 Task: Use the formula "SECOND" in spreadsheet "Project portfolio".
Action: Mouse moved to (133, 95)
Screenshot: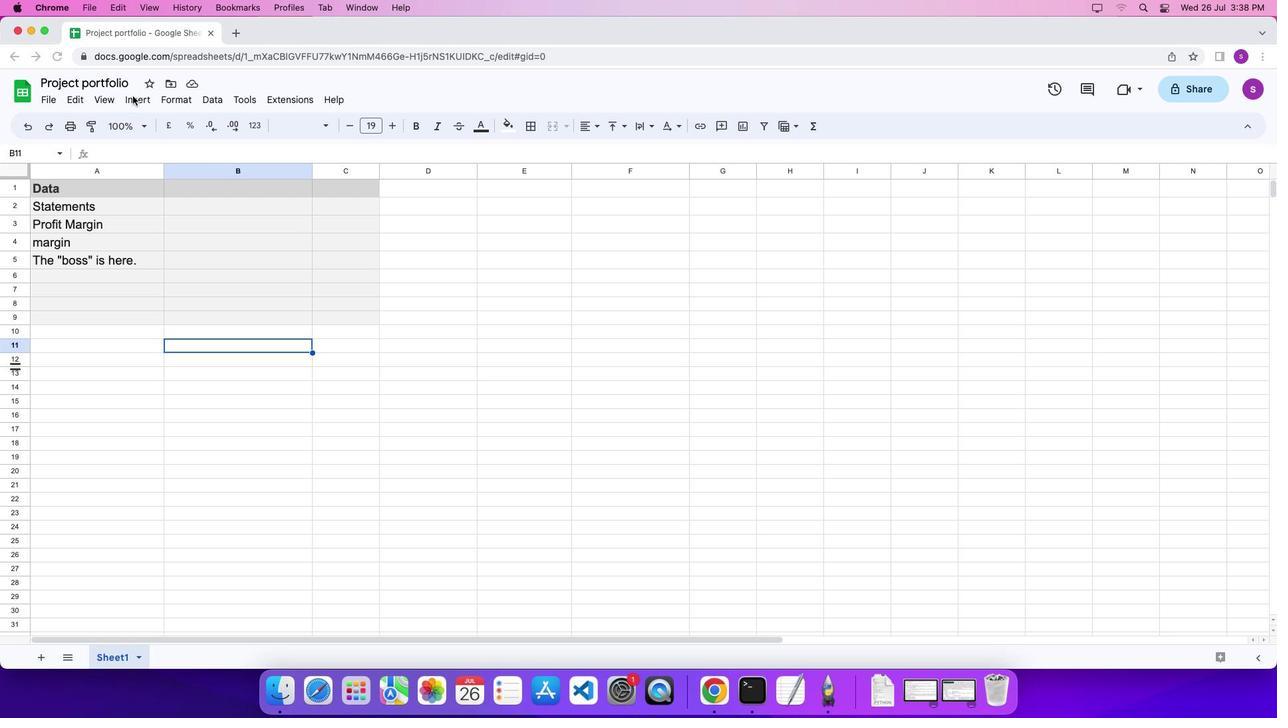 
Action: Mouse pressed left at (133, 95)
Screenshot: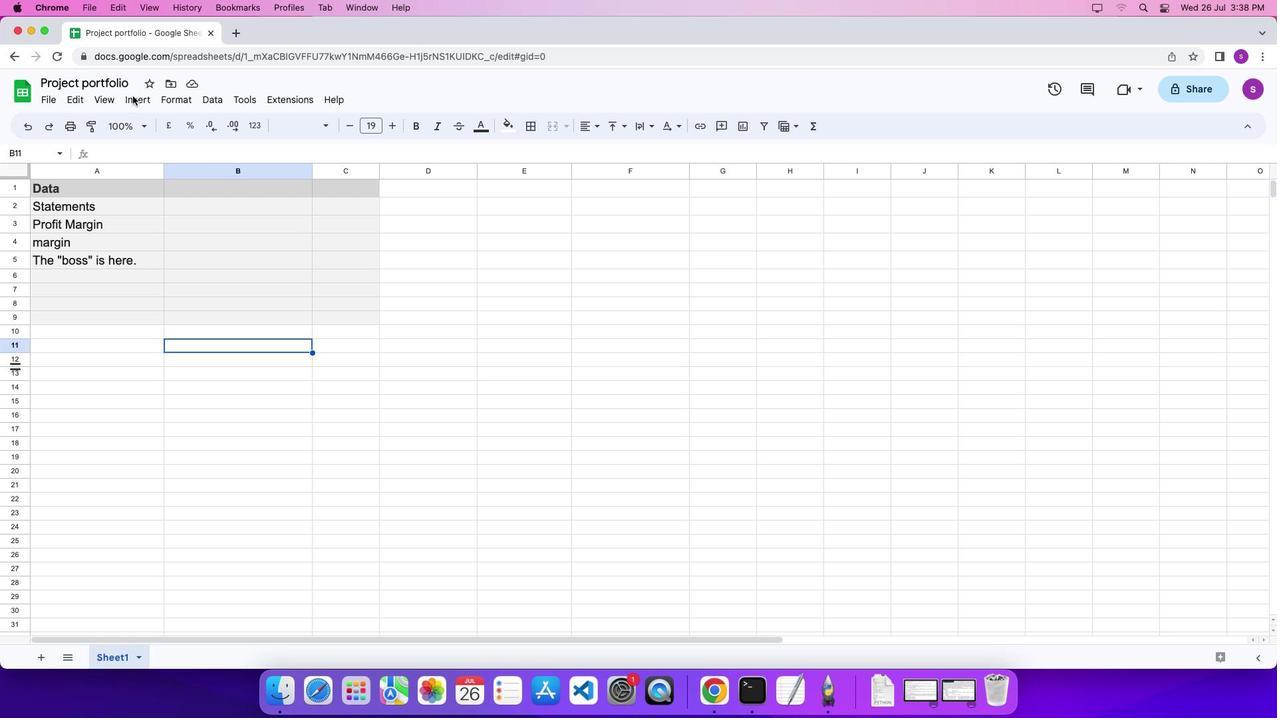 
Action: Mouse moved to (141, 97)
Screenshot: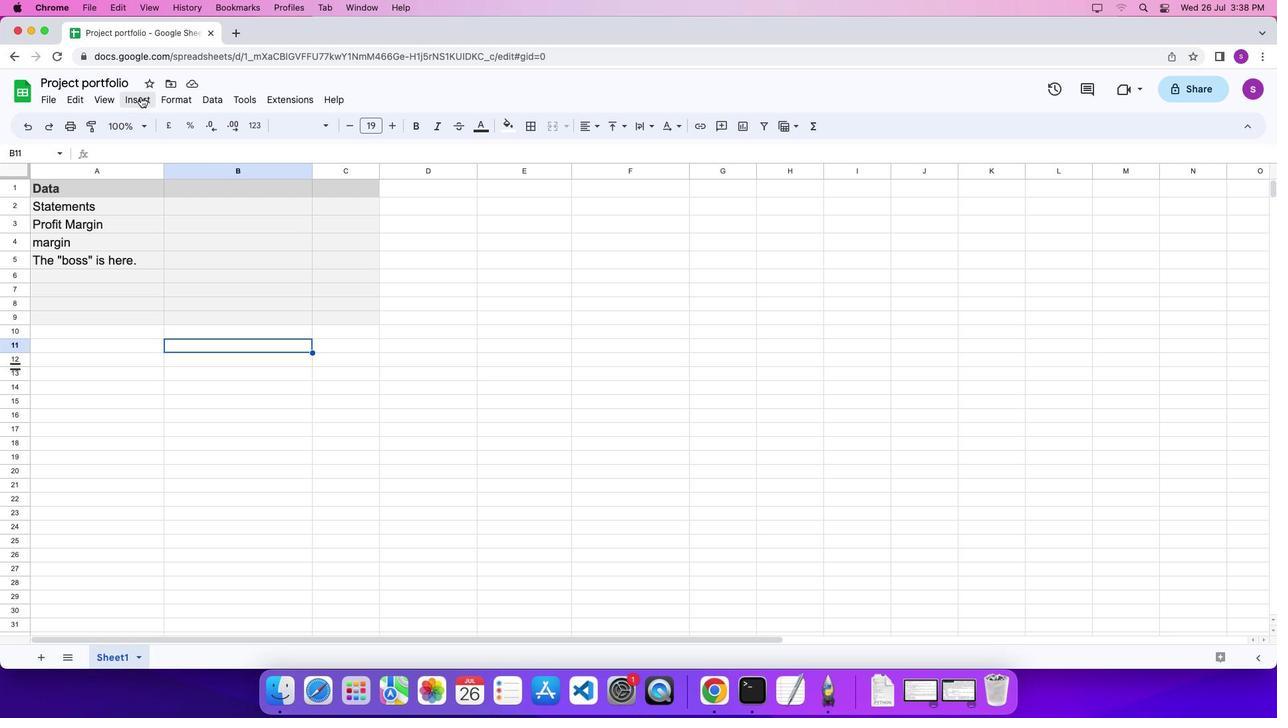 
Action: Mouse pressed left at (141, 97)
Screenshot: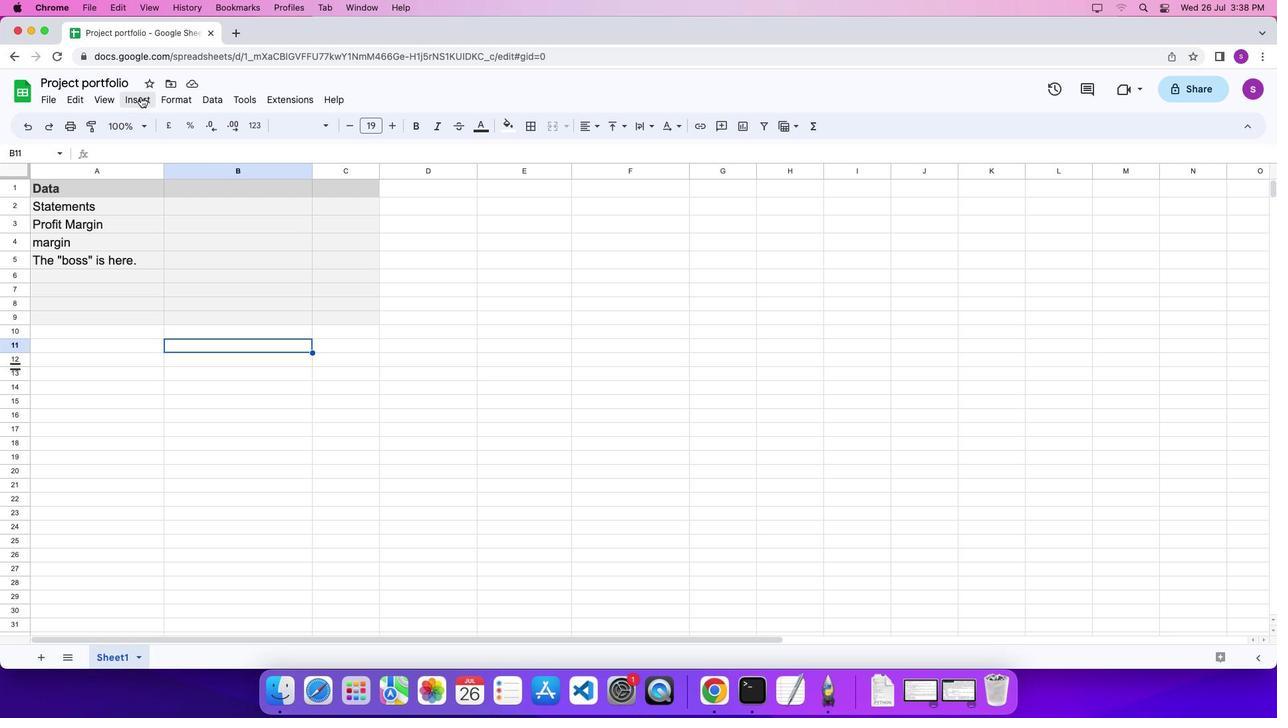 
Action: Mouse moved to (585, 597)
Screenshot: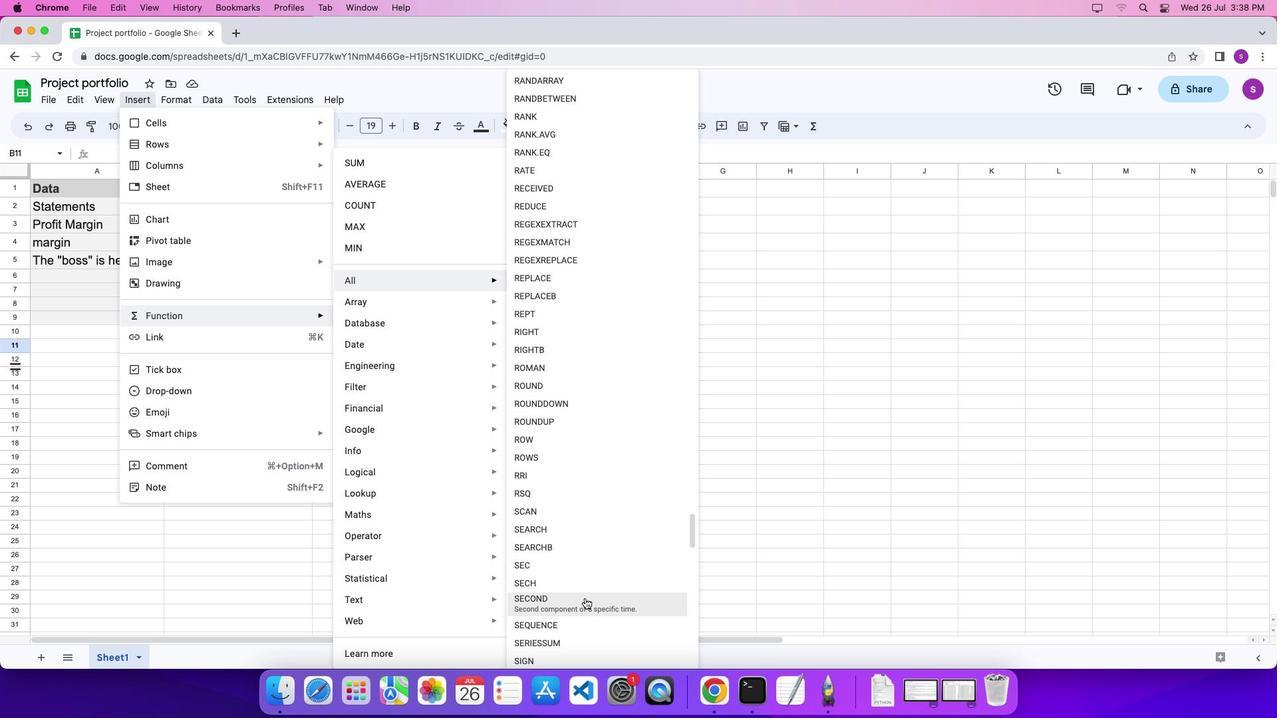 
Action: Mouse pressed left at (585, 597)
Screenshot: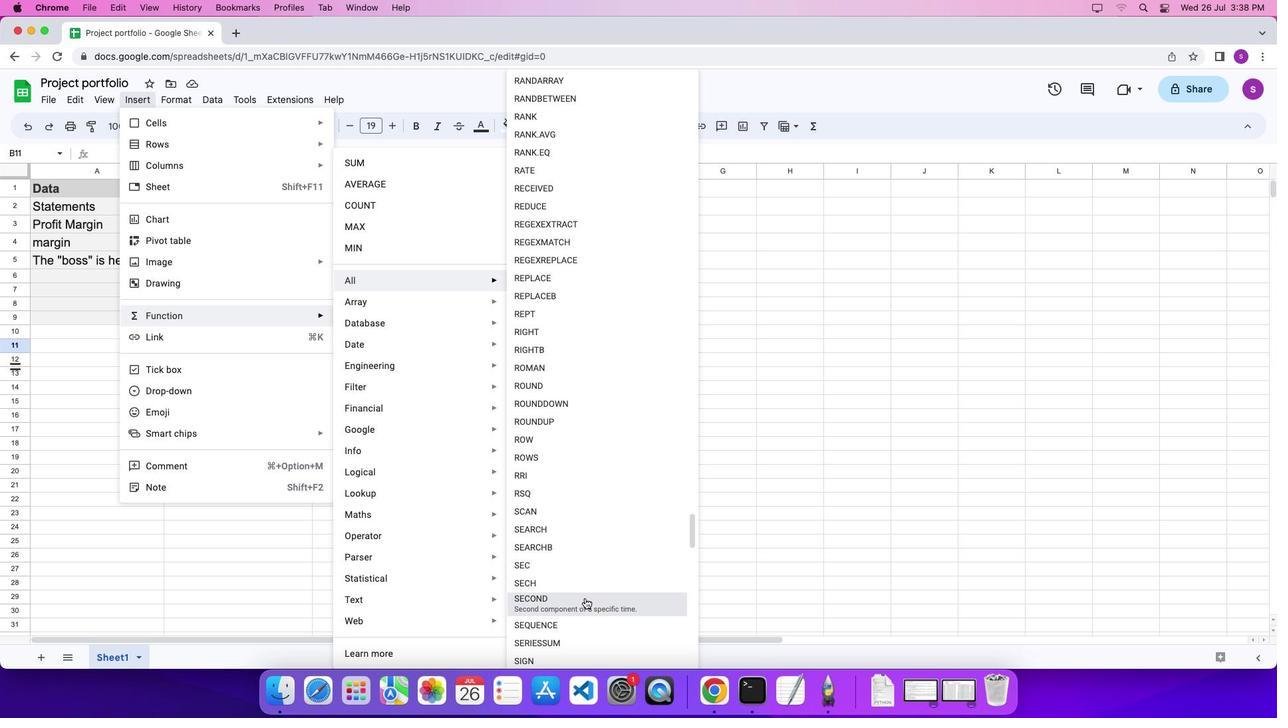 
Action: Mouse moved to (466, 449)
Screenshot: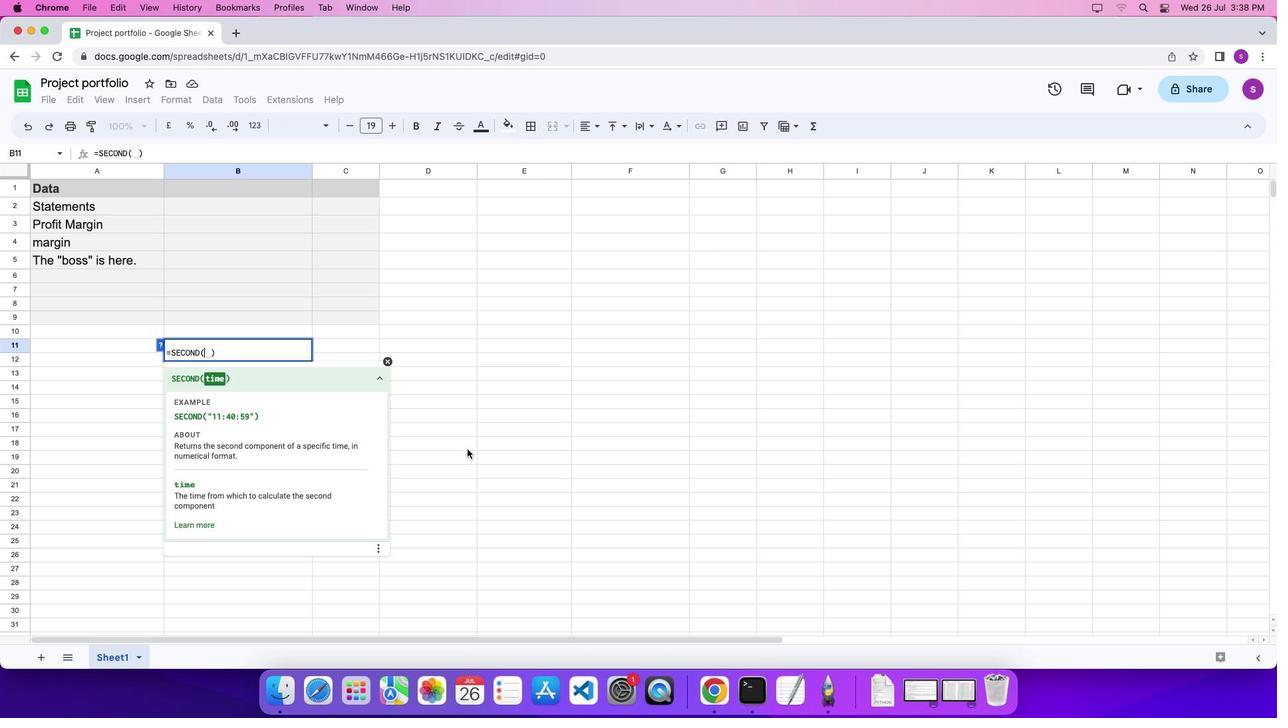 
Action: Key pressed Key.shift_r'"''1''1'Key.shift_r'"'Key.backspaceKey.shift_r':''4''0'Key.shift_r':''5''9'Key.shift_r'"'Key.enter
Screenshot: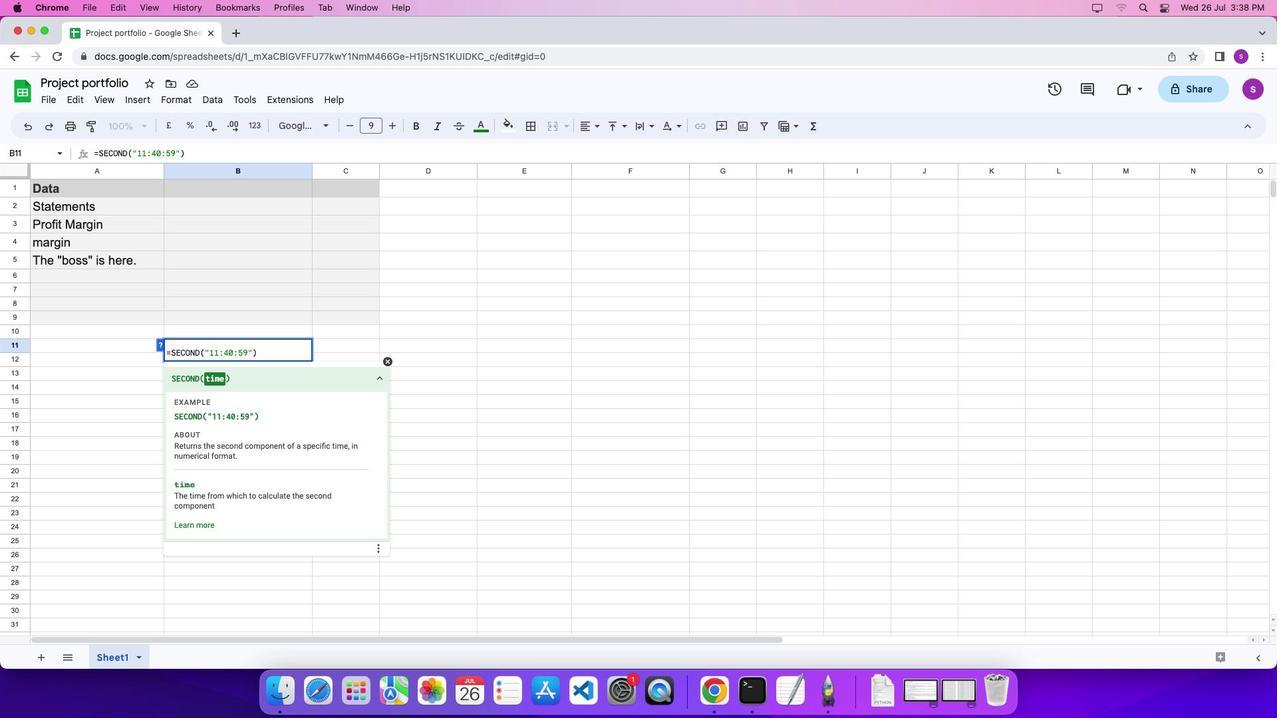 
Action: Mouse moved to (965, 462)
Screenshot: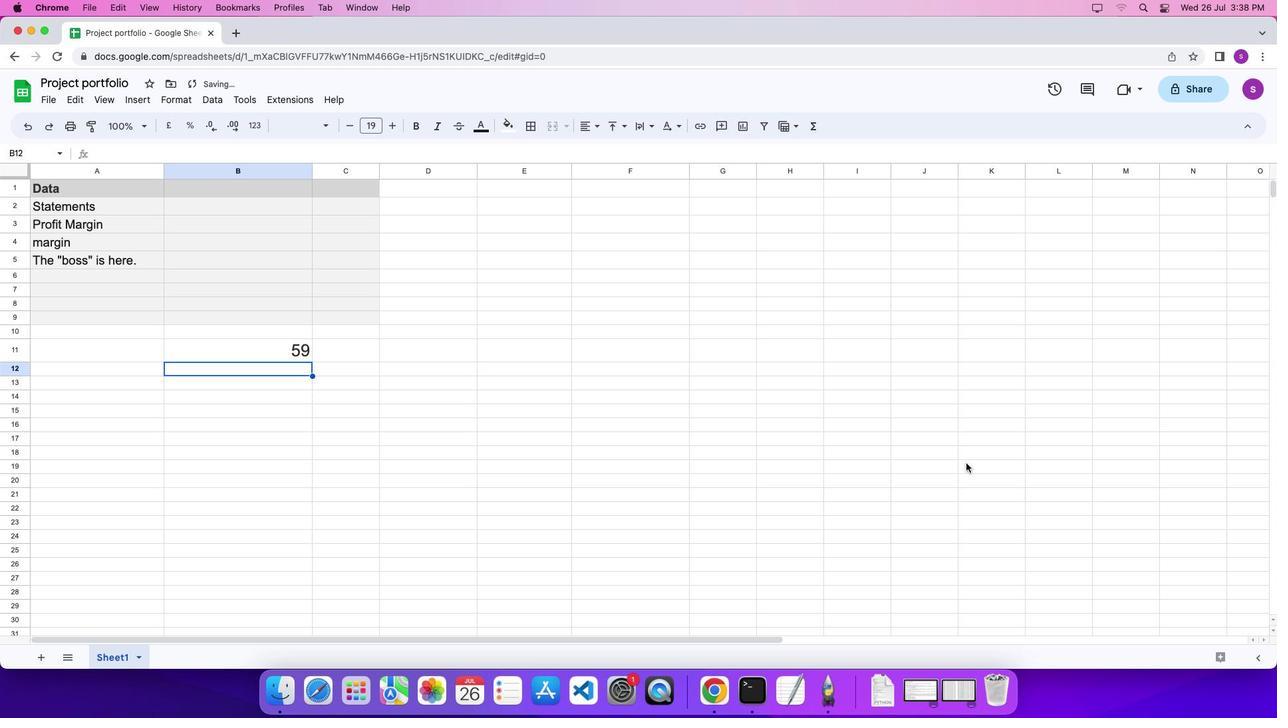 
